 Task: Create a section Dash Dash and in the section, add a milestone Data Management and Analysis in the project Vertex.
Action: Mouse moved to (57, 395)
Screenshot: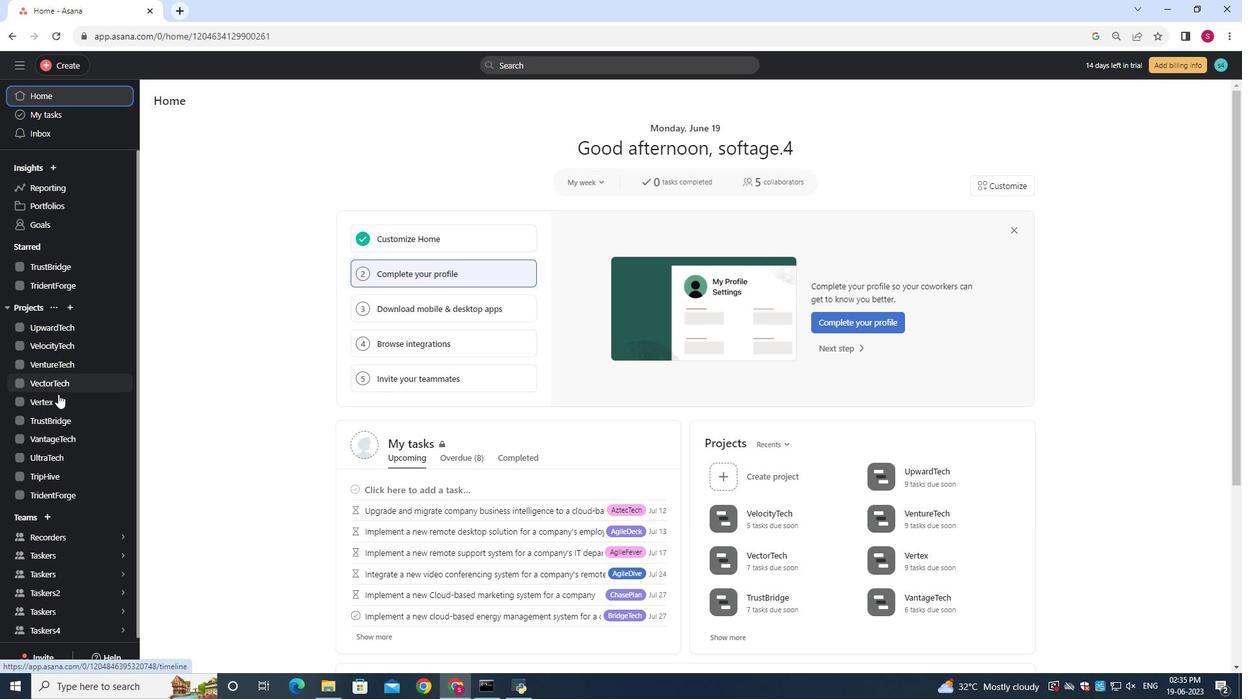 
Action: Mouse pressed left at (57, 395)
Screenshot: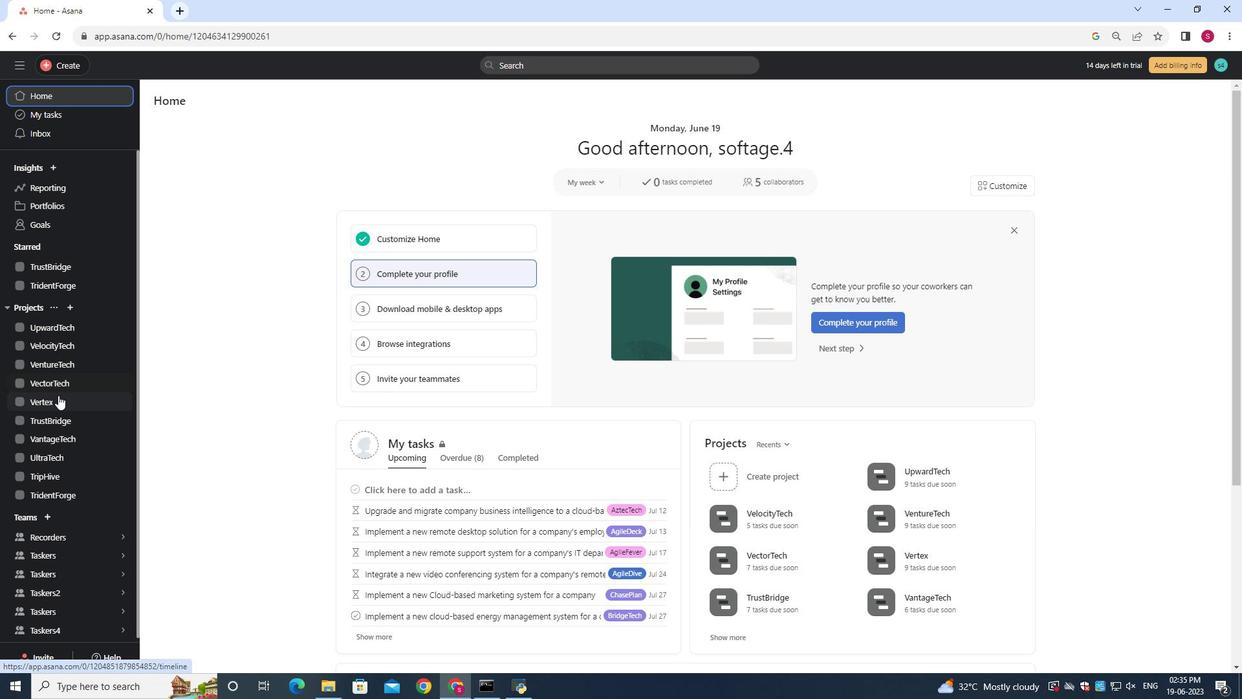 
Action: Mouse moved to (205, 153)
Screenshot: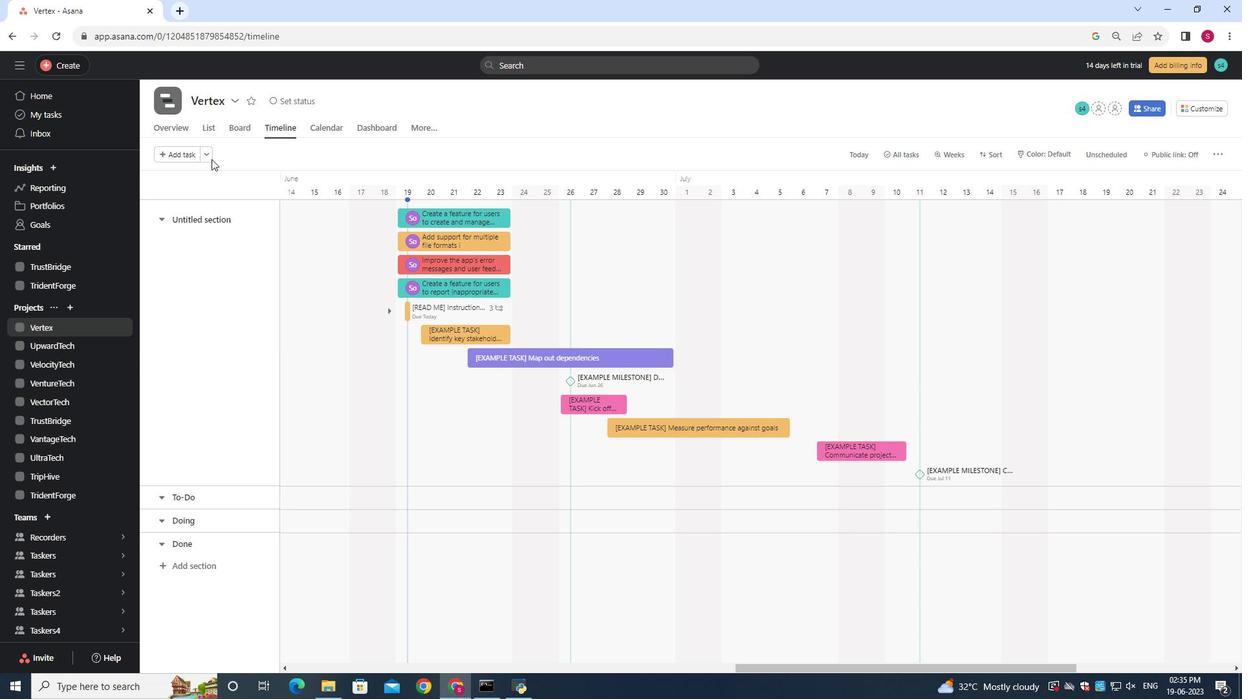 
Action: Mouse pressed left at (205, 153)
Screenshot: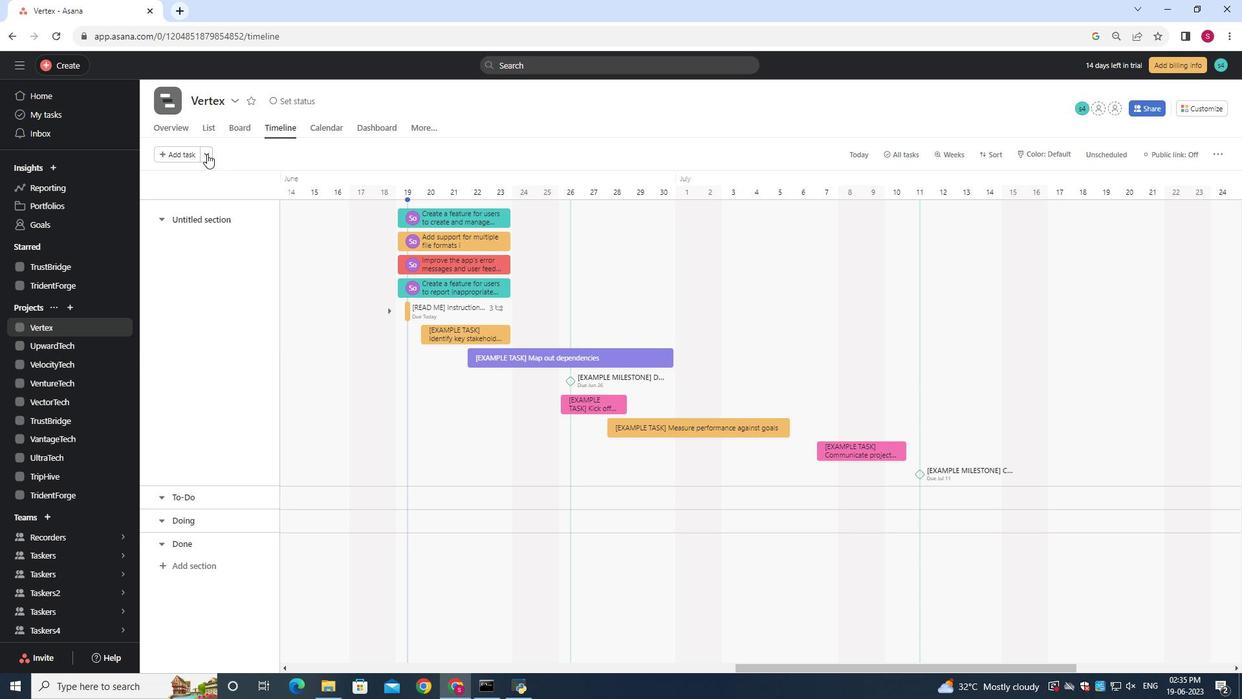 
Action: Mouse moved to (222, 174)
Screenshot: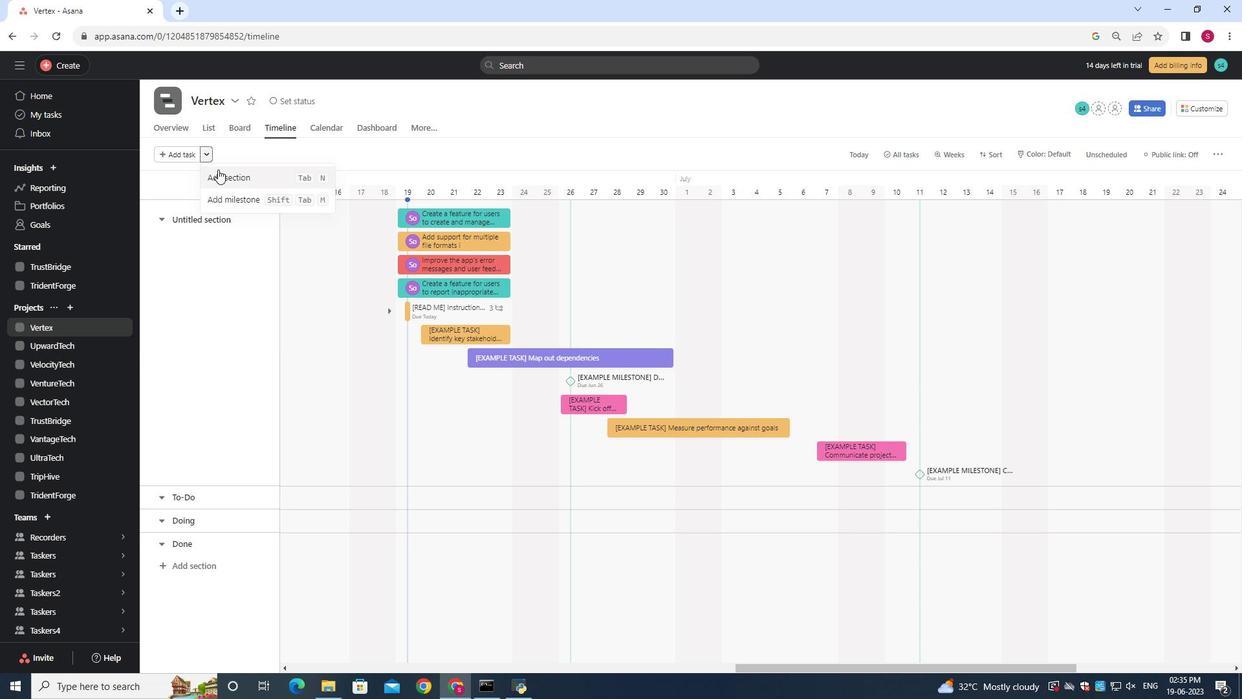 
Action: Mouse pressed left at (222, 174)
Screenshot: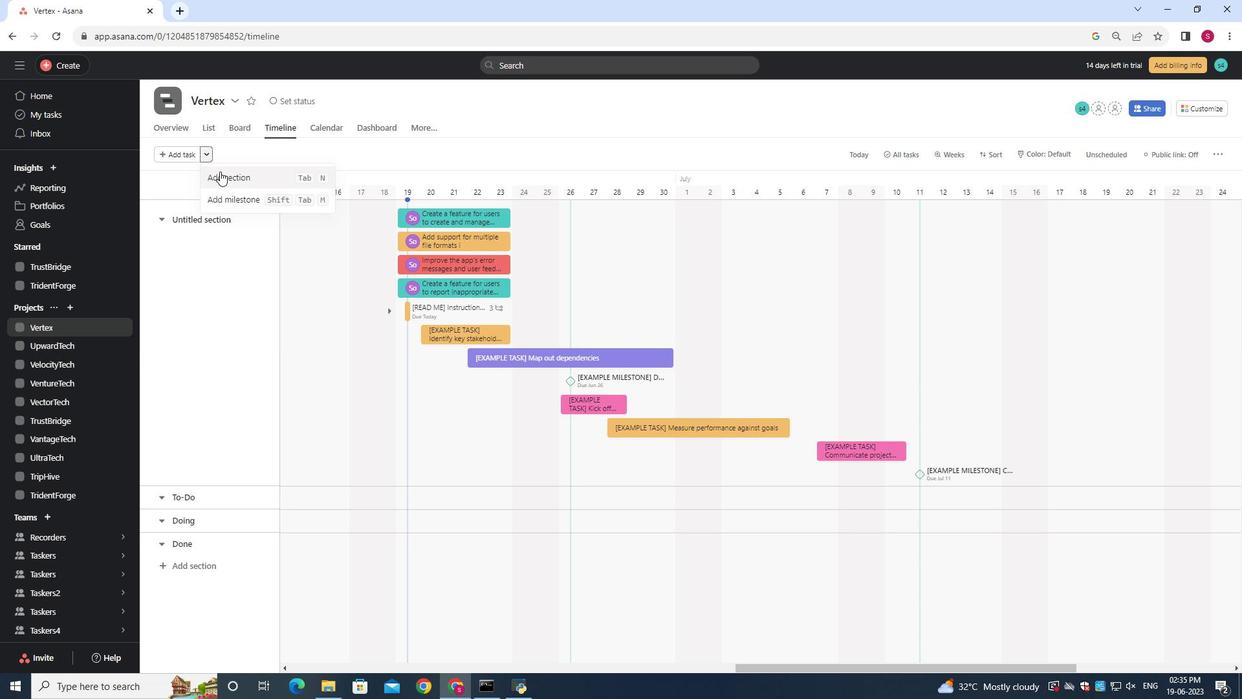 
Action: Mouse moved to (223, 174)
Screenshot: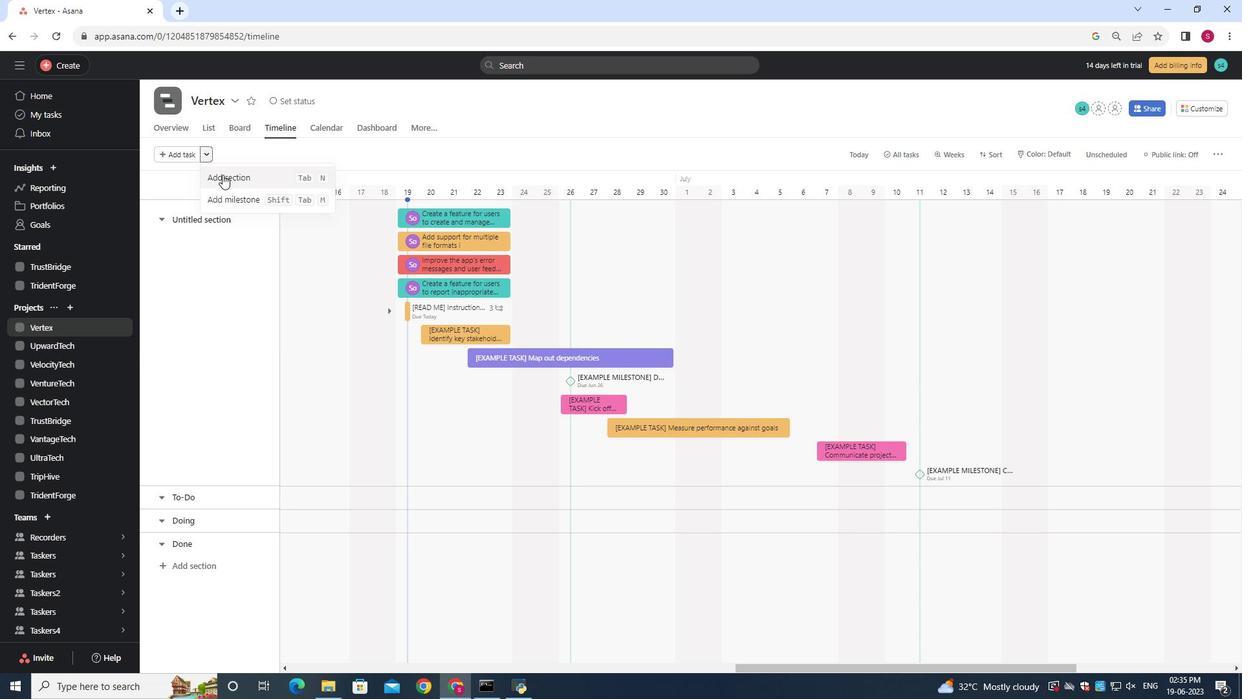 
Action: Key pressed <Key.shift>Dash<Key.space><Key.shift><Key.shift><Key.shift><Key.shift><Key.shift><Key.shift><Key.shift><Key.shift><Key.shift><Key.shift><Key.shift><Key.shift><Key.shift><Key.shift><Key.shift><Key.shift><Key.shift><Key.shift><Key.shift><Key.shift><Key.shift><Key.shift><Key.shift><Key.shift><Key.shift><Key.shift><Key.shift><Key.shift><Key.shift><Key.shift><Key.shift><Key.shift><Key.shift><Key.shift><Key.shift><Key.shift><Key.shift><Key.shift><Key.shift><Key.shift><Key.shift><Key.shift><Key.shift><Key.shift><Key.shift><Key.shift><Key.shift><Key.shift><Key.shift><Key.shift><Key.shift><Key.shift><Key.shift><Key.shift><Key.shift><Key.shift><Key.shift><Key.shift><Key.shift><Key.shift><Key.shift><Key.shift><Key.shift><Key.shift><Key.shift><Key.shift><Key.shift><Key.shift><Key.shift><Key.shift><Key.shift><Key.shift><Key.shift><Key.shift><Key.shift><Key.shift><Key.shift><Key.shift><Key.shift><Key.shift><Key.shift><Key.shift><Key.shift><Key.shift><Key.shift><Key.shift><Key.shift><Key.shift><Key.shift><Key.shift><Key.shift><Key.shift><Key.shift><Key.shift><Key.shift><Key.shift><Key.shift><Key.shift><Key.shift><Key.shift><Key.shift><Key.shift><Key.shift><Key.shift><Key.shift><Key.shift><Key.shift><Key.shift><Key.shift><Key.shift><Key.shift><Key.shift><Key.shift><Key.shift><Key.shift><Key.shift><Key.shift><Key.shift><Key.shift><Key.shift><Key.shift><Key.shift><Key.shift><Key.shift><Key.shift><Key.shift><Key.shift><Key.shift><Key.shift><Key.shift><Key.shift><Key.shift><Key.shift><Key.shift><Key.shift><Key.shift><Key.shift><Key.shift><Key.shift>Dash
Screenshot: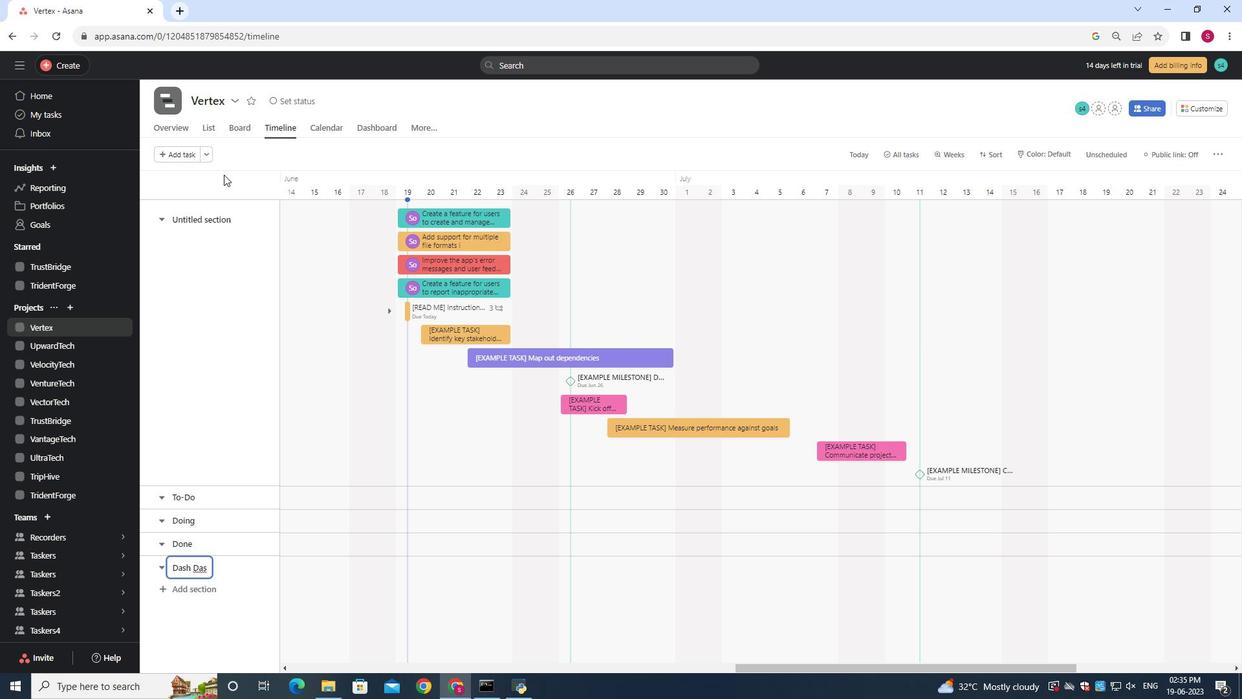 
Action: Mouse moved to (299, 576)
Screenshot: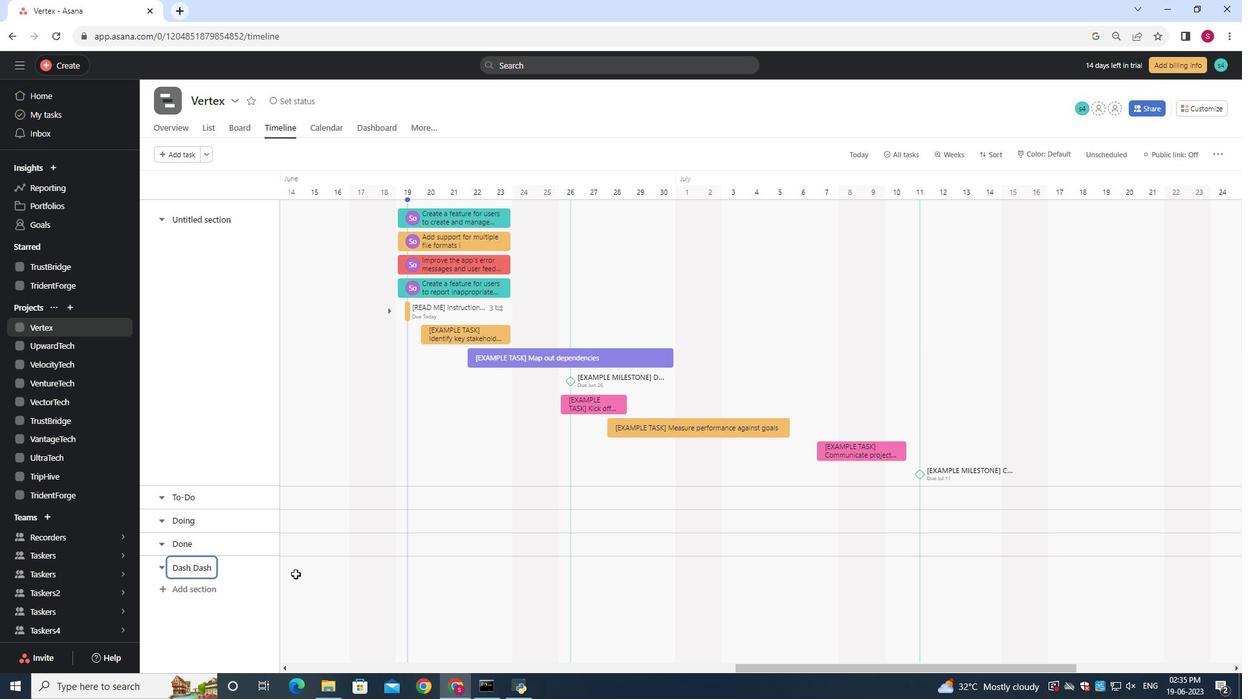 
Action: Mouse pressed left at (299, 576)
Screenshot: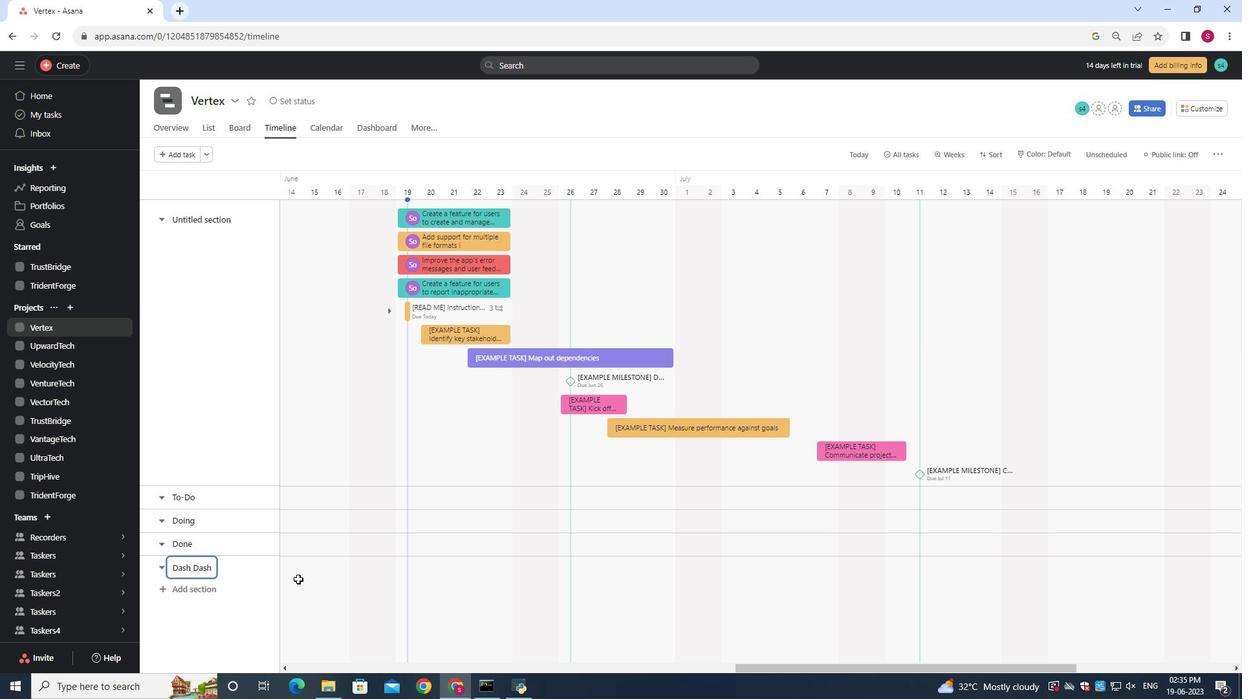 
Action: Mouse moved to (300, 576)
Screenshot: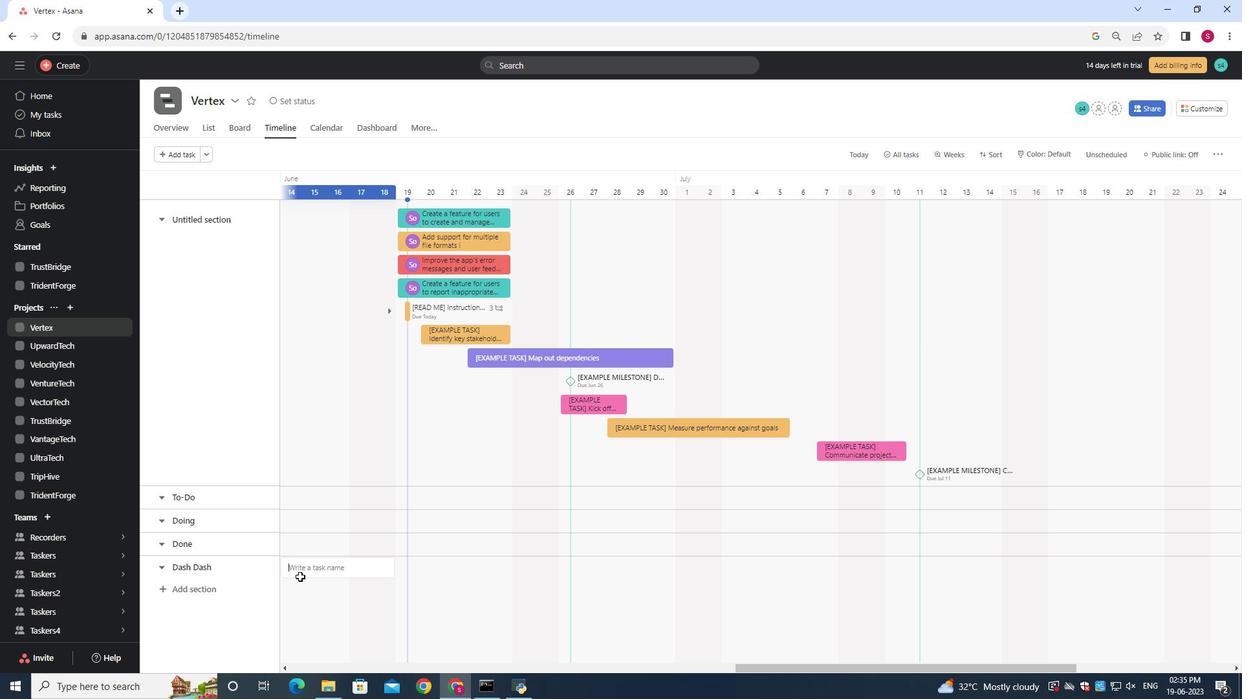 
Action: Key pressed <Key.shift><Key.shift><Key.shift><Key.shift><Key.shift><Key.shift><Key.shift><Key.shift><Key.shift><Key.shift><Key.shift><Key.shift><Key.shift><Key.shift><Key.shift><Key.shift><Key.shift><Key.shift><Key.shift><Key.shift><Key.shift><Key.shift><Key.shift><Key.shift><Key.shift><Key.shift><Key.shift><Key.shift><Key.shift><Key.shift><Key.shift><Key.shift><Key.shift><Key.shift><Key.shift><Key.shift><Key.shift><Key.shift><Key.shift><Key.shift><Key.shift><Key.shift><Key.shift>Data<Key.space><Key.shift>Management<Key.space>and<Key.space><Key.shift>Analysis
Screenshot: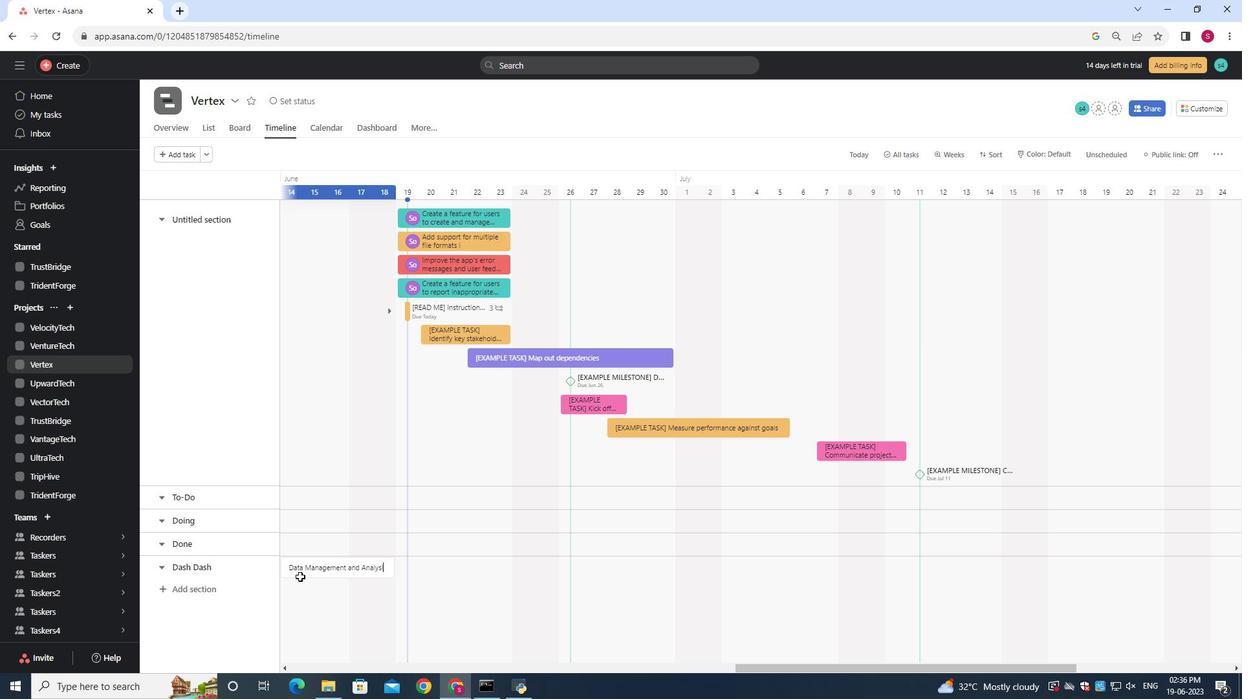 
Action: Mouse moved to (360, 570)
Screenshot: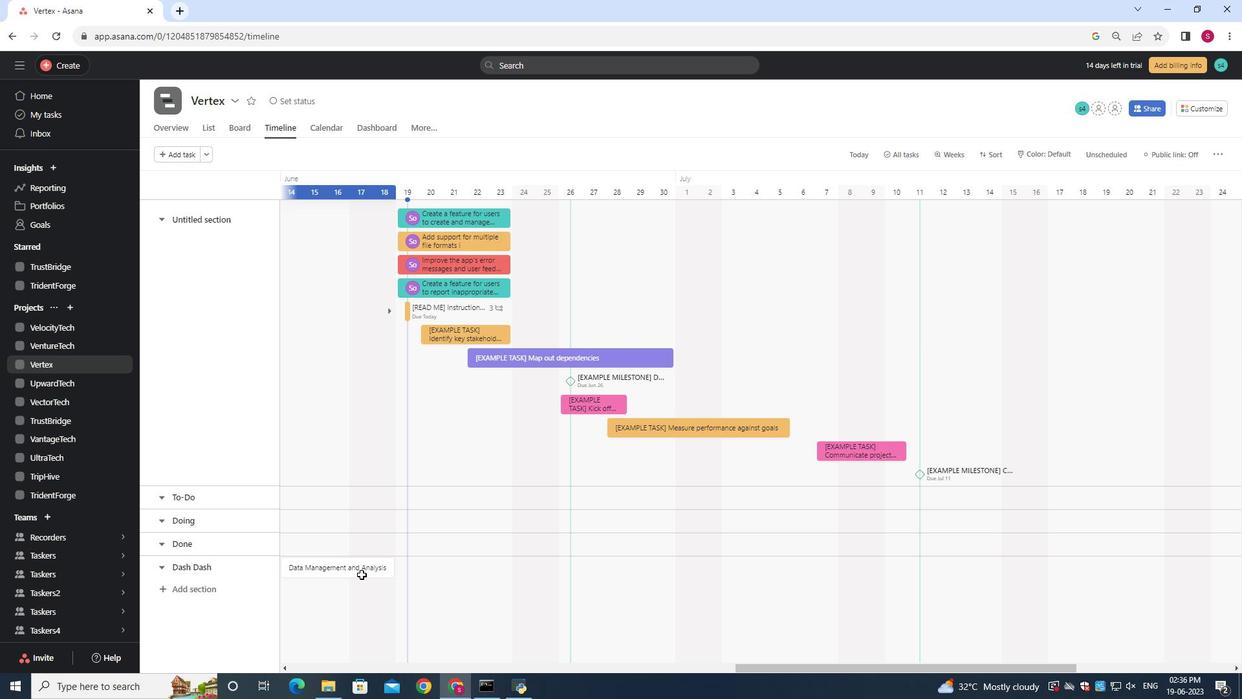 
Action: Mouse pressed right at (360, 570)
Screenshot: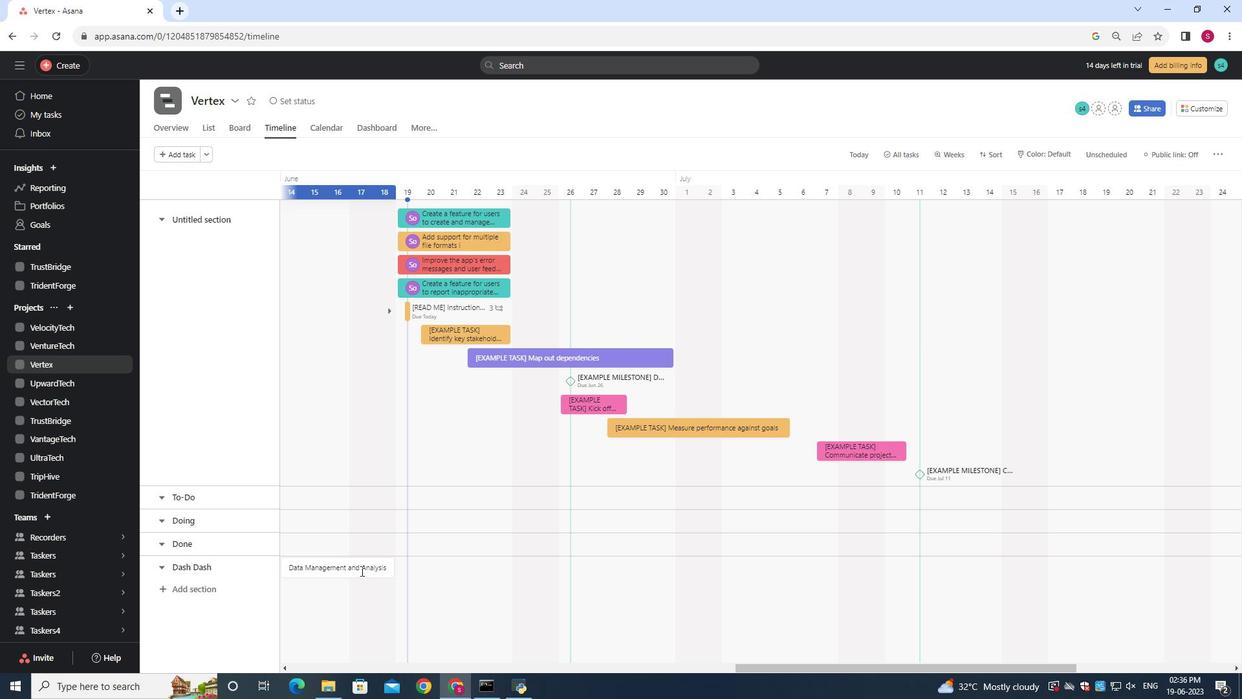 
Action: Mouse moved to (400, 510)
Screenshot: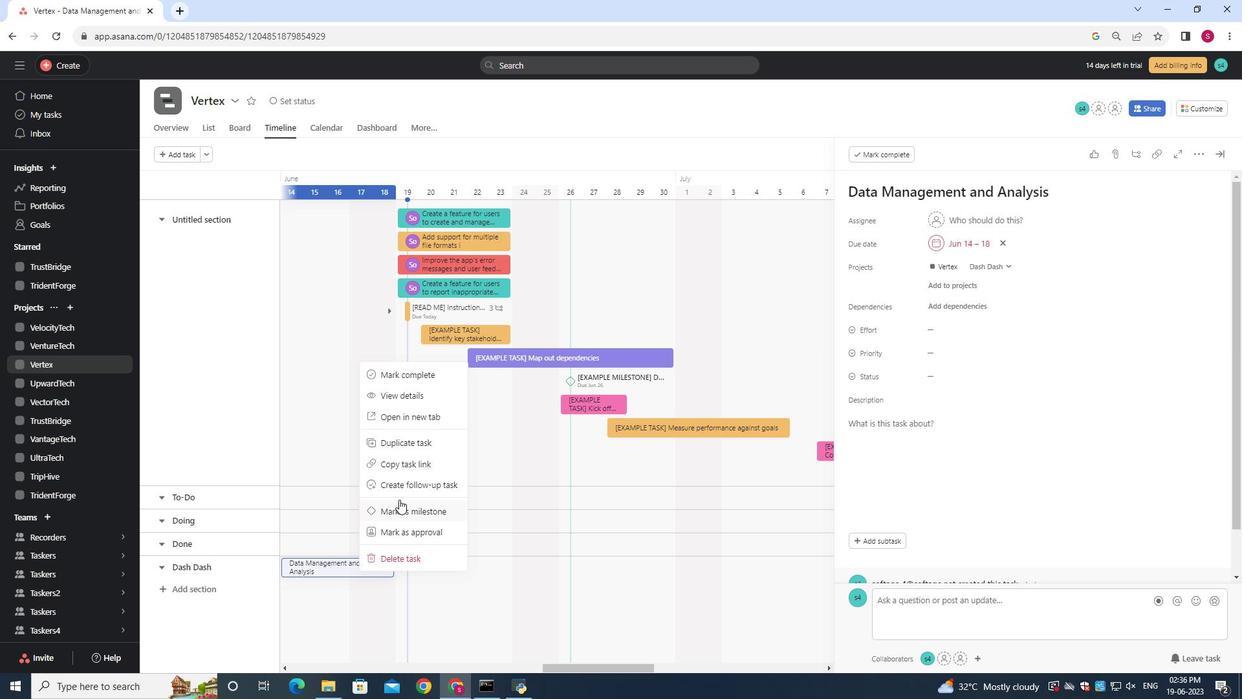 
Action: Mouse pressed left at (400, 510)
Screenshot: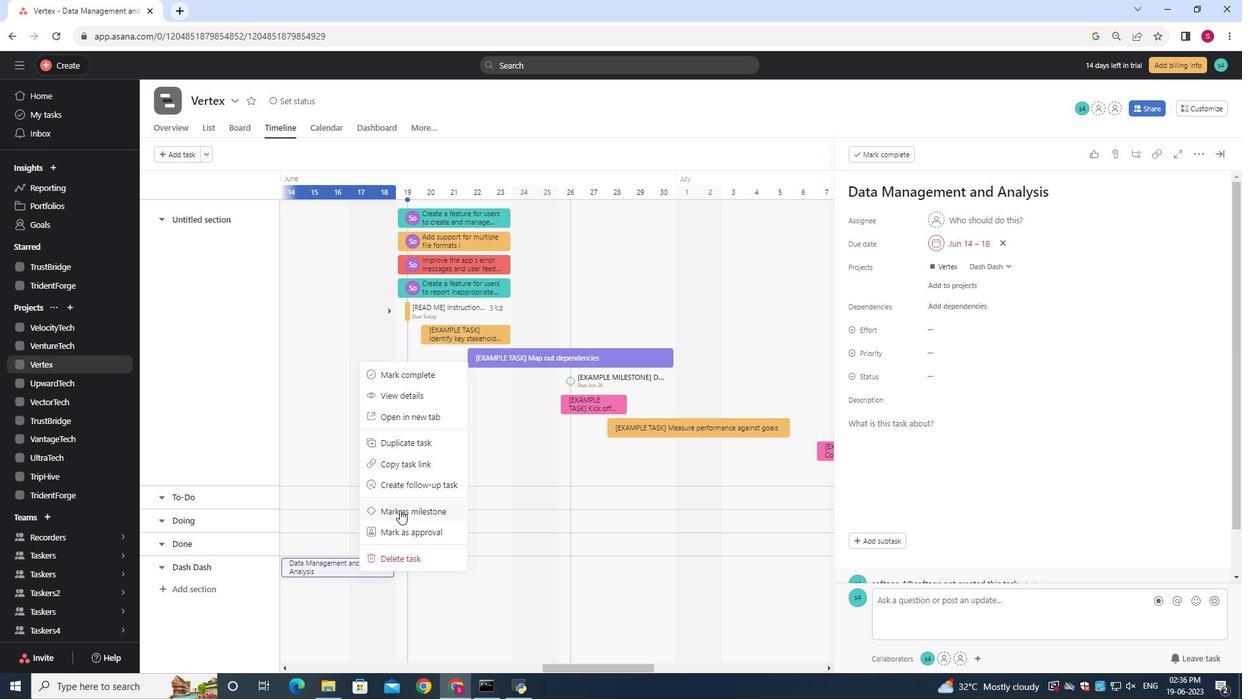 
Action: Mouse moved to (405, 510)
Screenshot: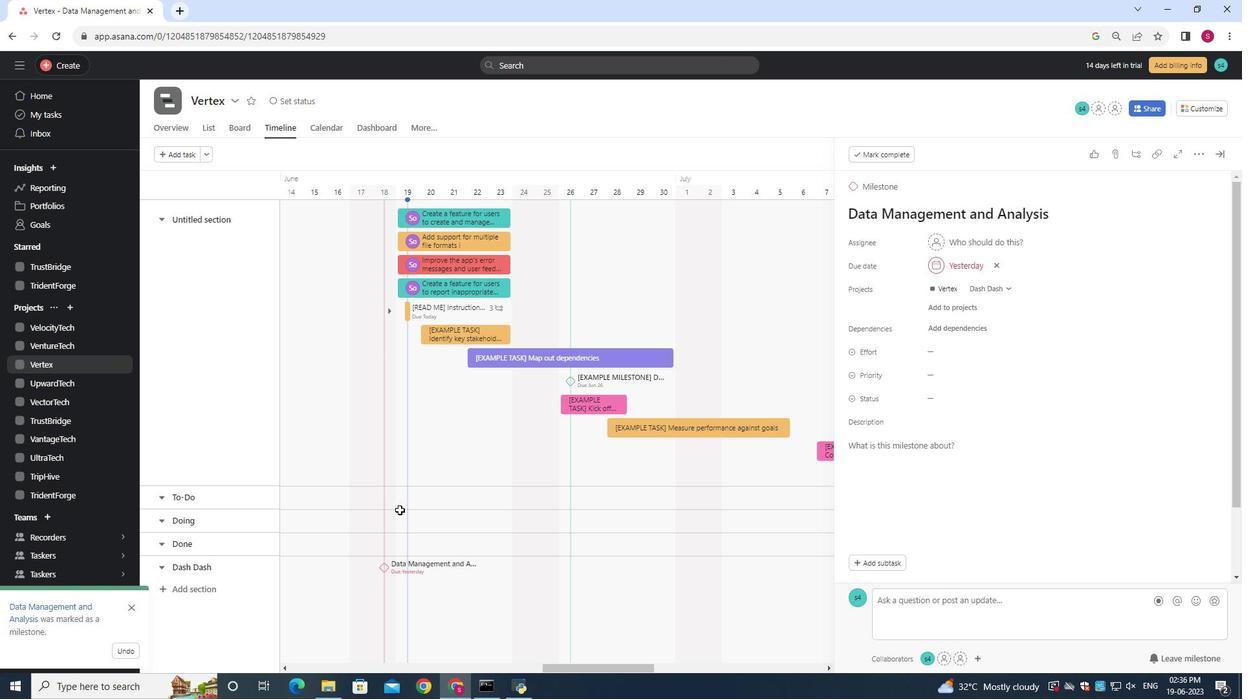 
